 Task: Kill the recent terminal.
Action: Mouse moved to (172, 70)
Screenshot: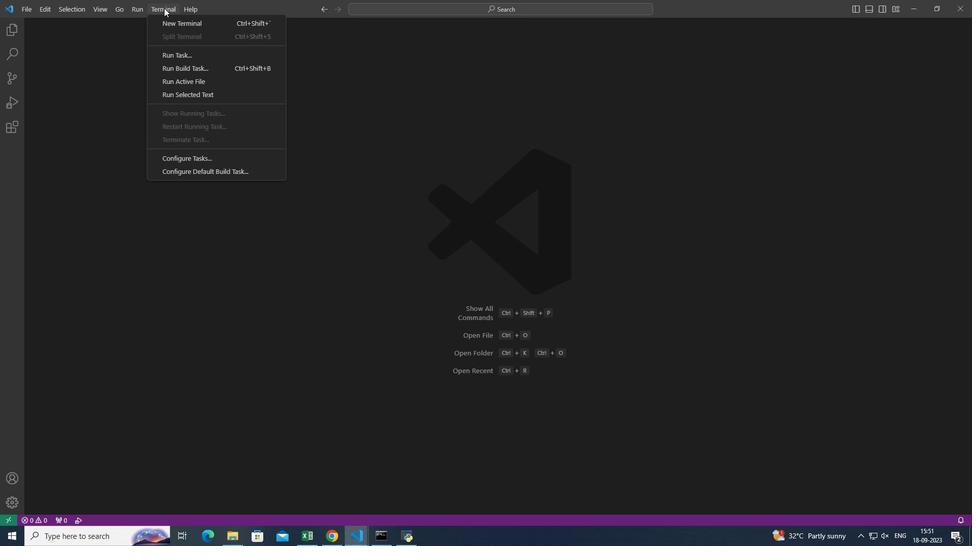 
Action: Mouse pressed left at (172, 70)
Screenshot: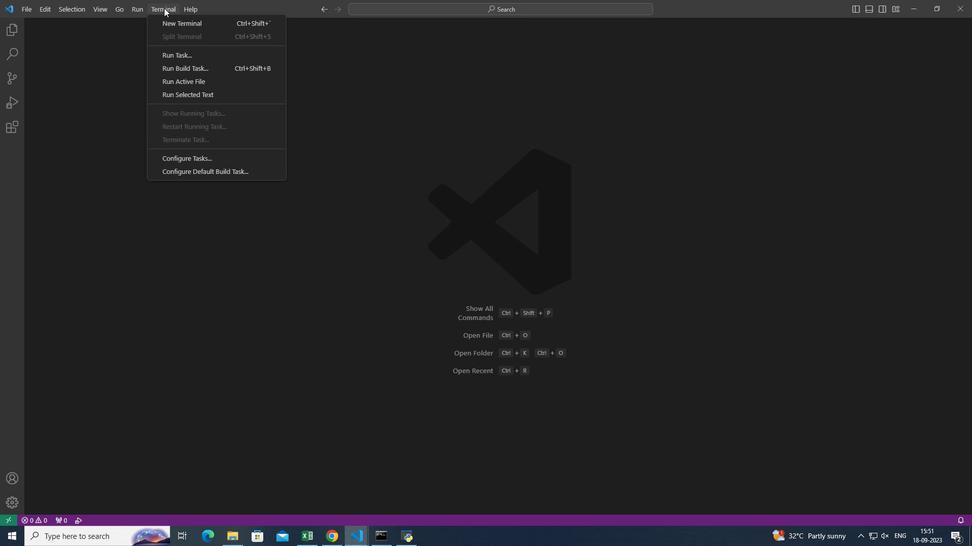 
Action: Mouse moved to (231, 83)
Screenshot: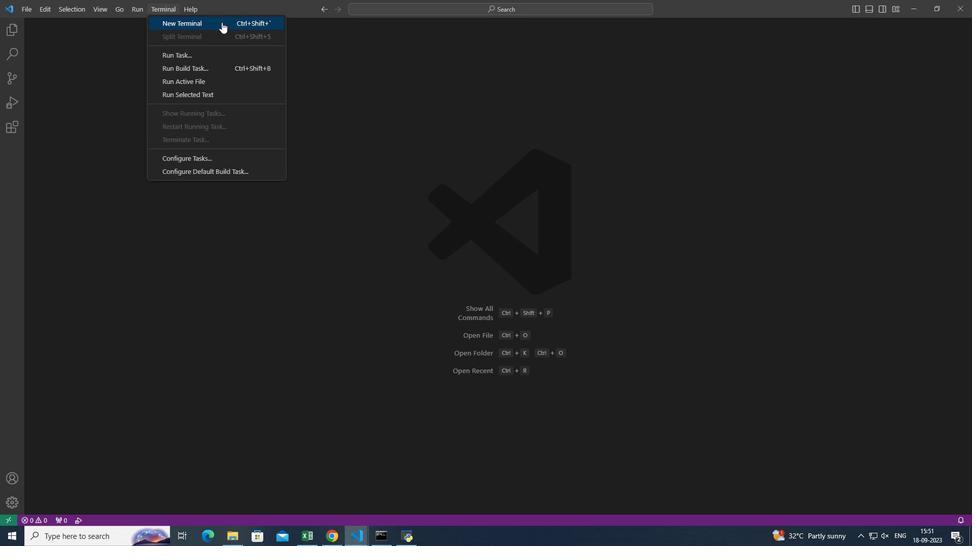 
Action: Mouse pressed left at (231, 83)
Screenshot: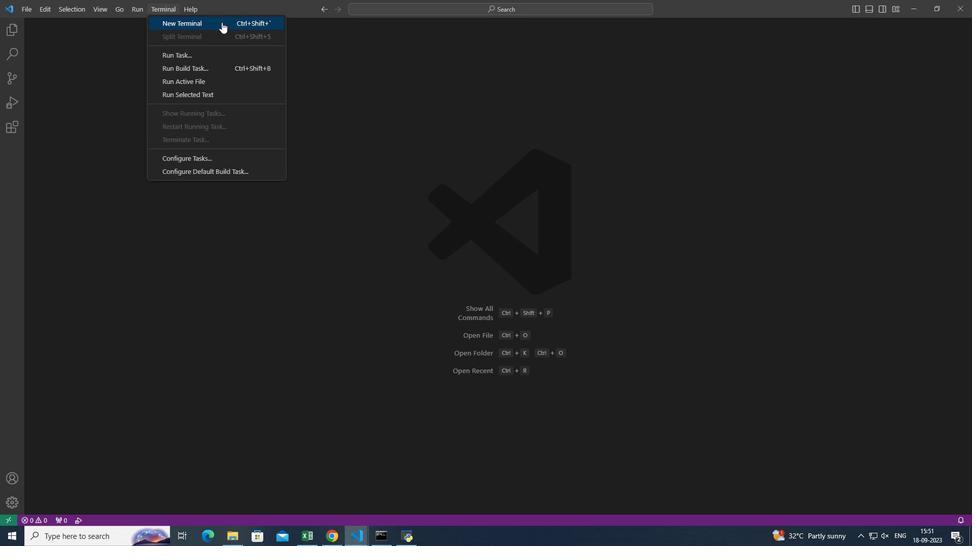 
Action: Mouse moved to (892, 397)
Screenshot: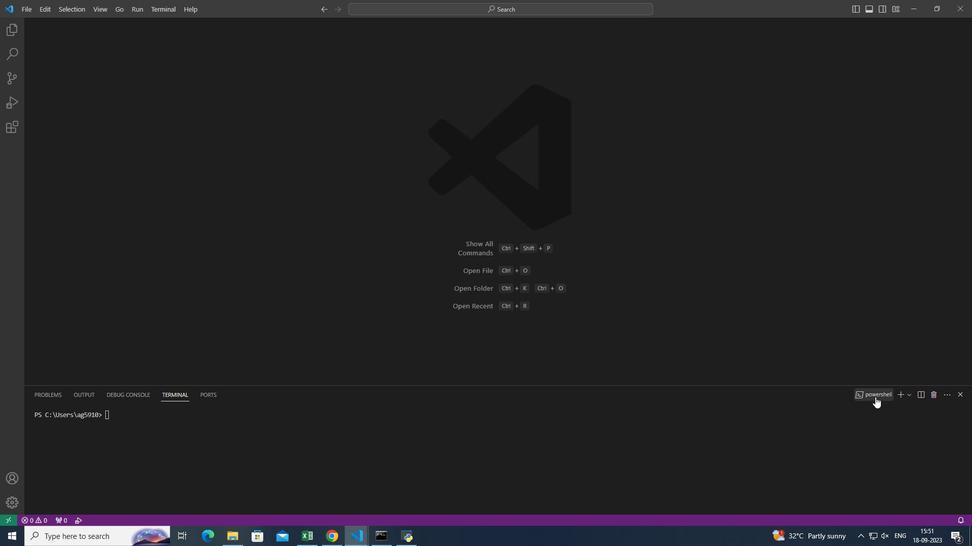 
Action: Mouse pressed left at (892, 397)
Screenshot: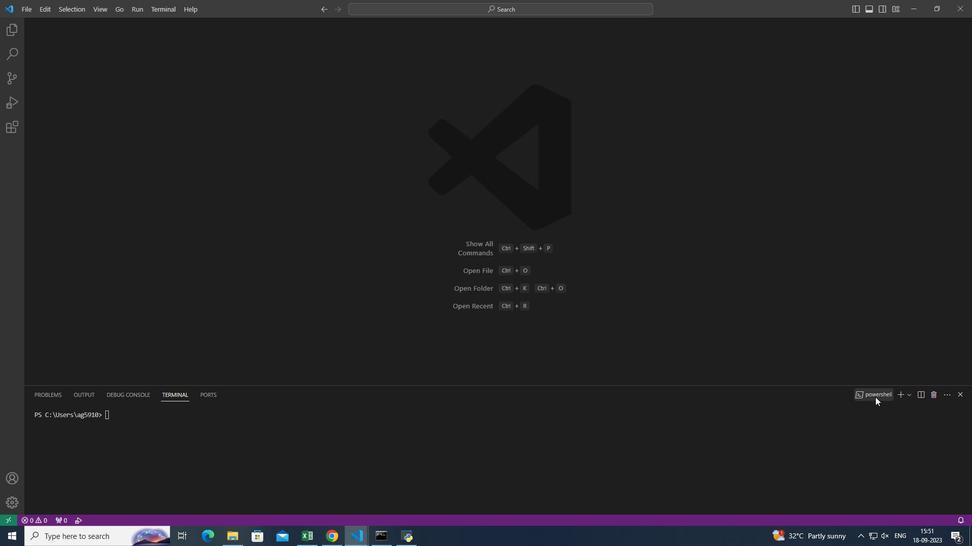 
Action: Mouse moved to (856, 485)
Screenshot: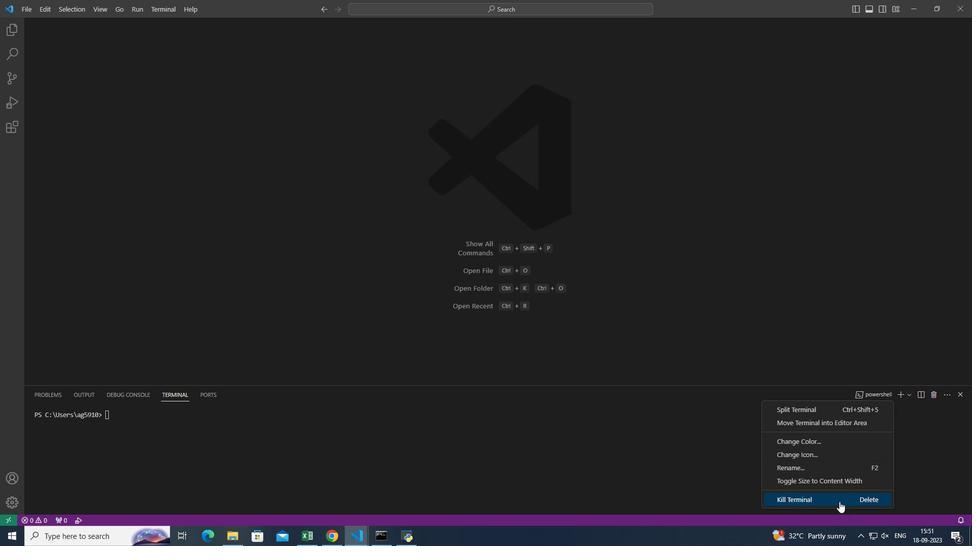 
Action: Mouse pressed left at (856, 485)
Screenshot: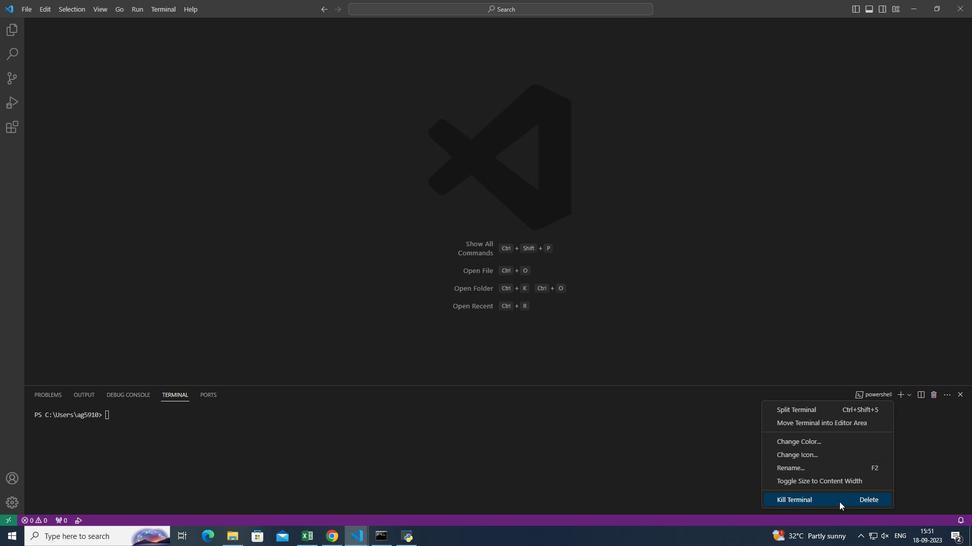 
Action: Mouse moved to (874, 441)
Screenshot: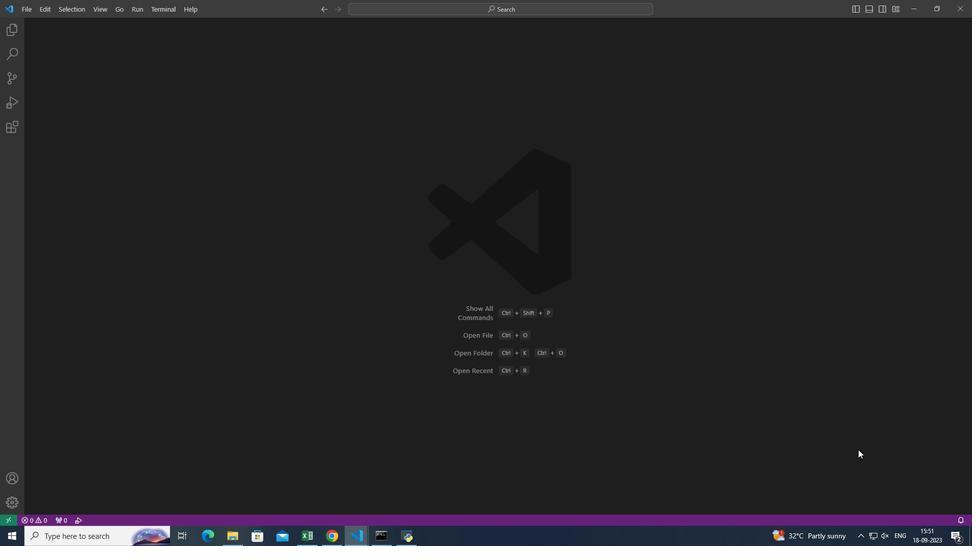 
